 Task: Toggle the show keys.
Action: Mouse moved to (12, 632)
Screenshot: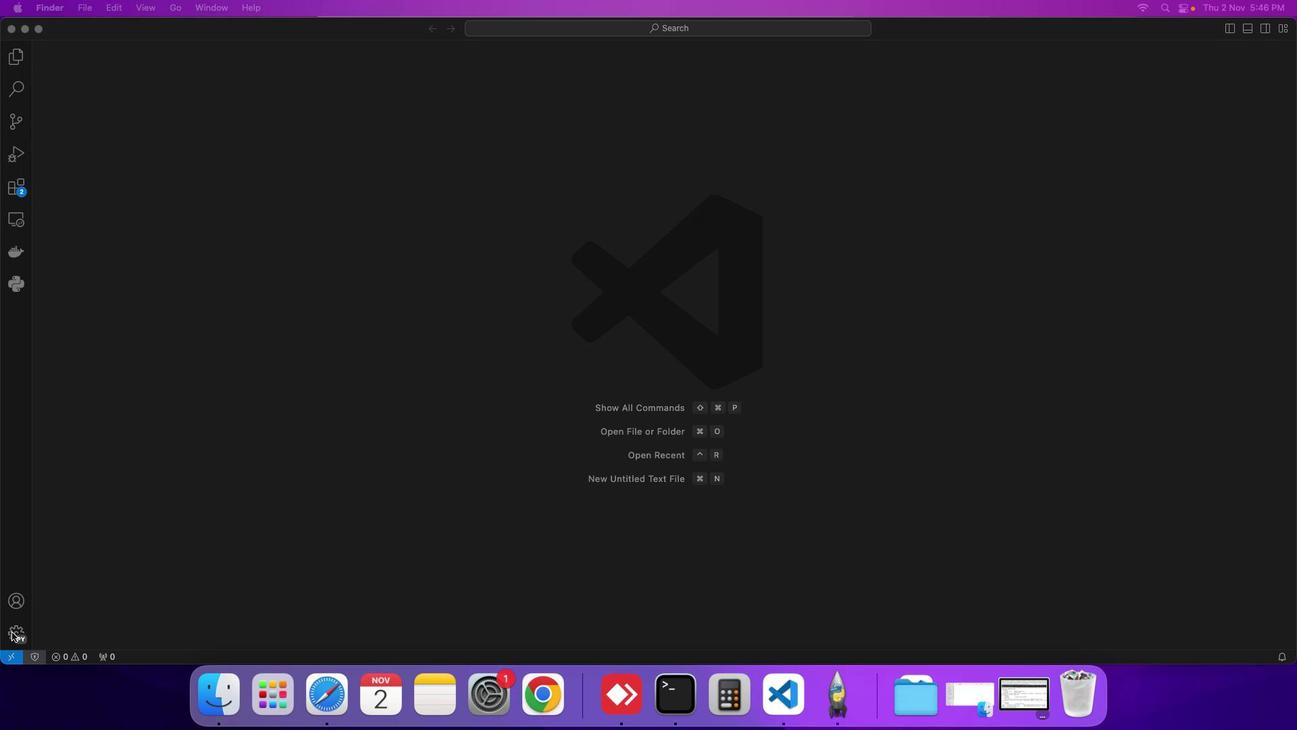 
Action: Mouse pressed left at (12, 632)
Screenshot: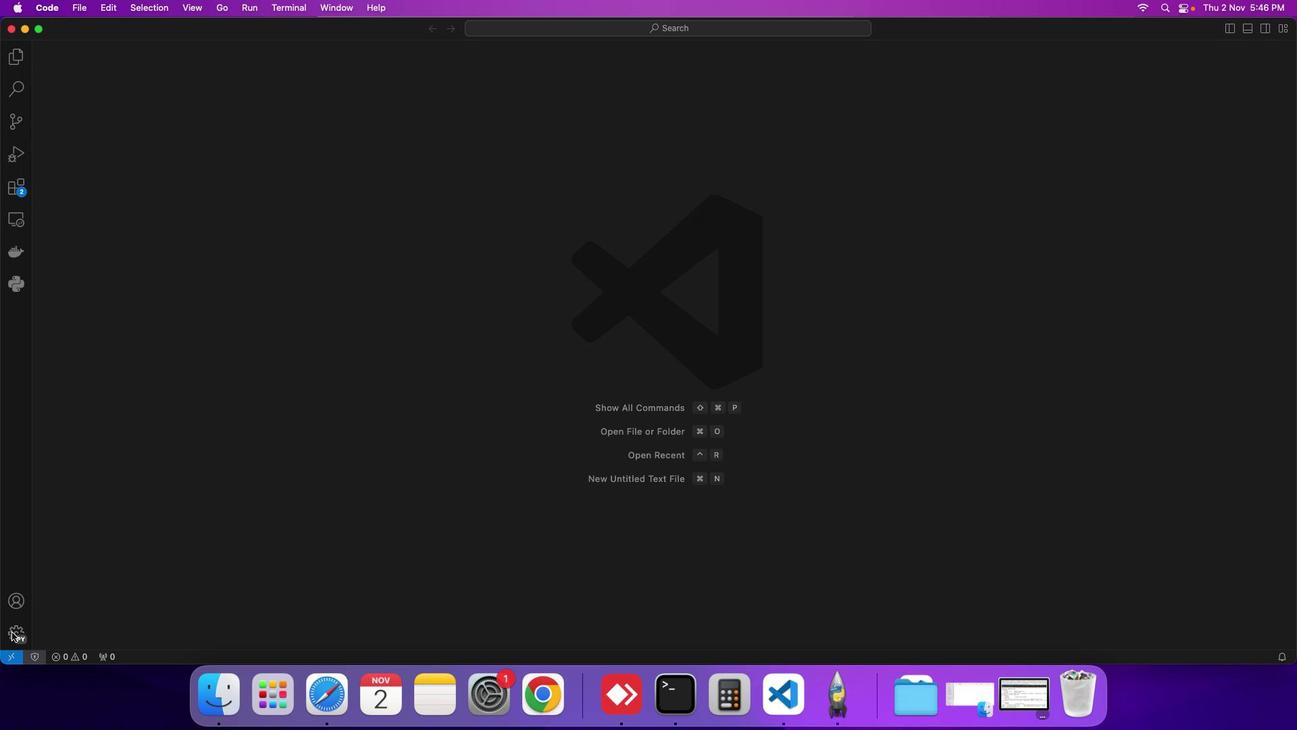 
Action: Mouse moved to (64, 531)
Screenshot: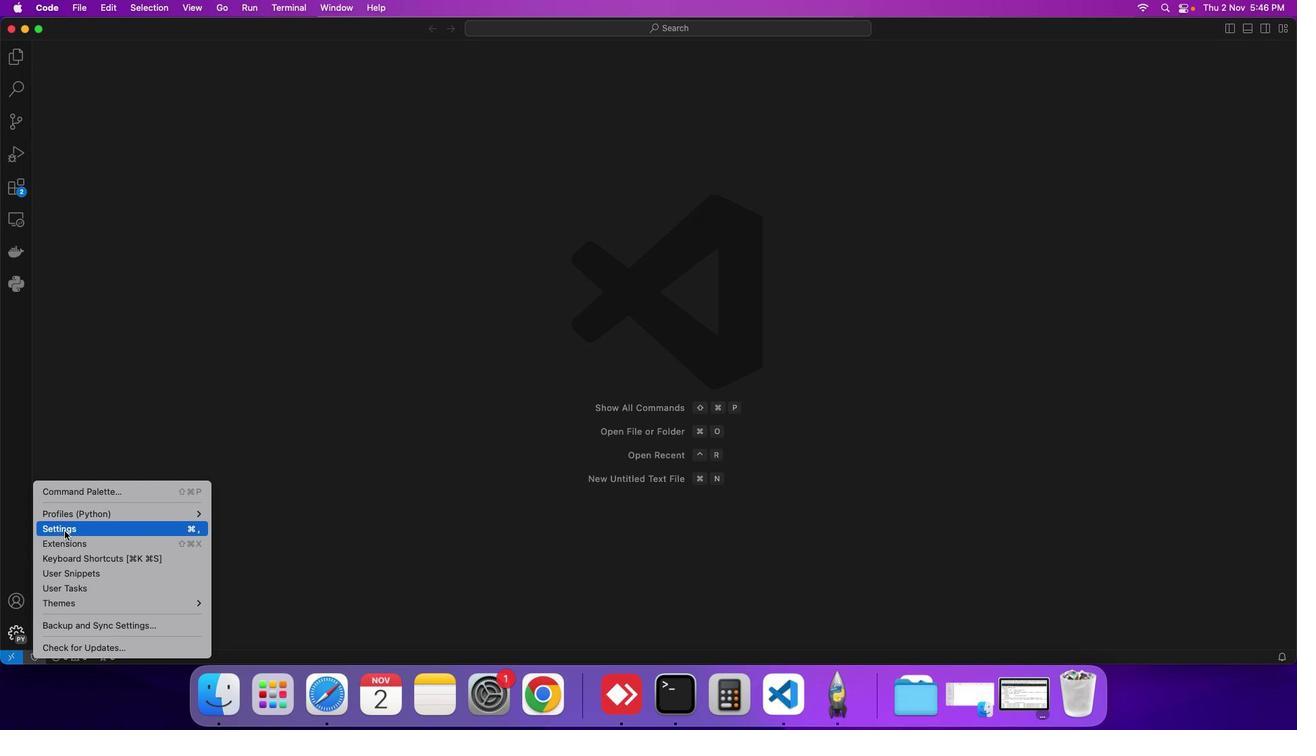 
Action: Mouse pressed left at (64, 531)
Screenshot: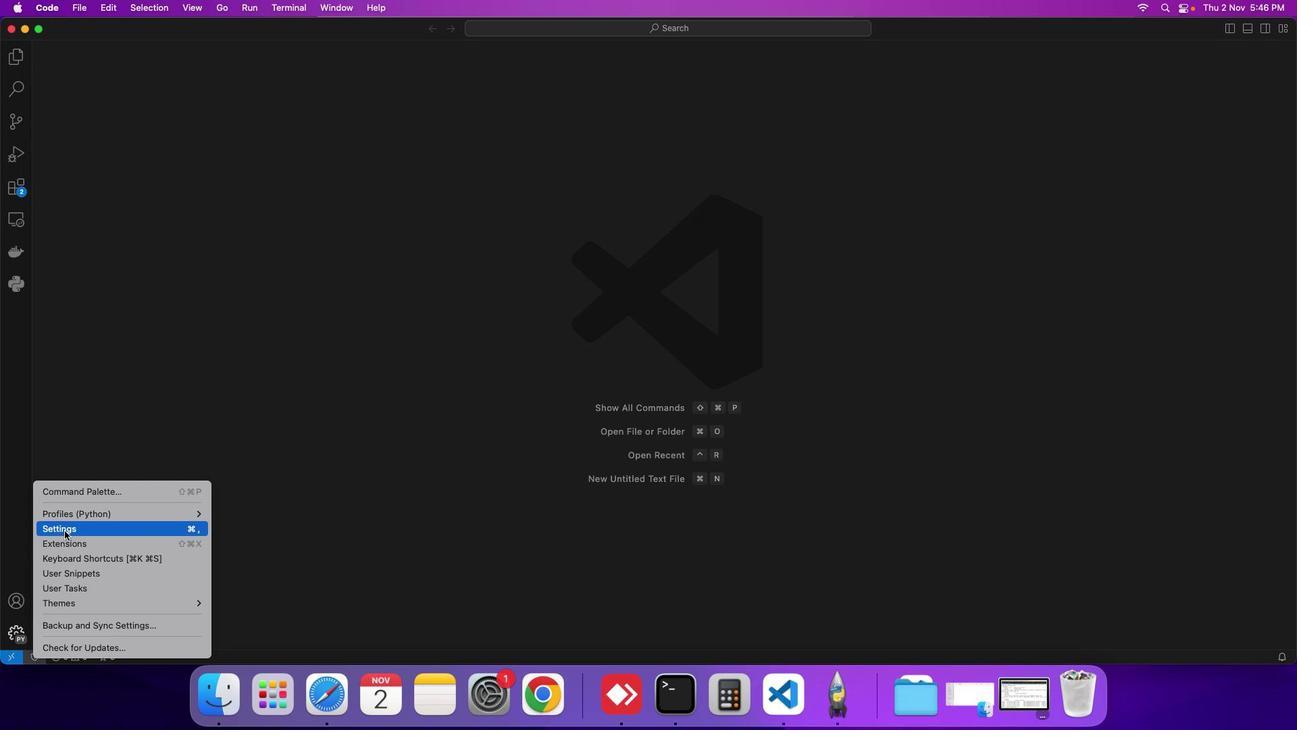 
Action: Mouse moved to (305, 164)
Screenshot: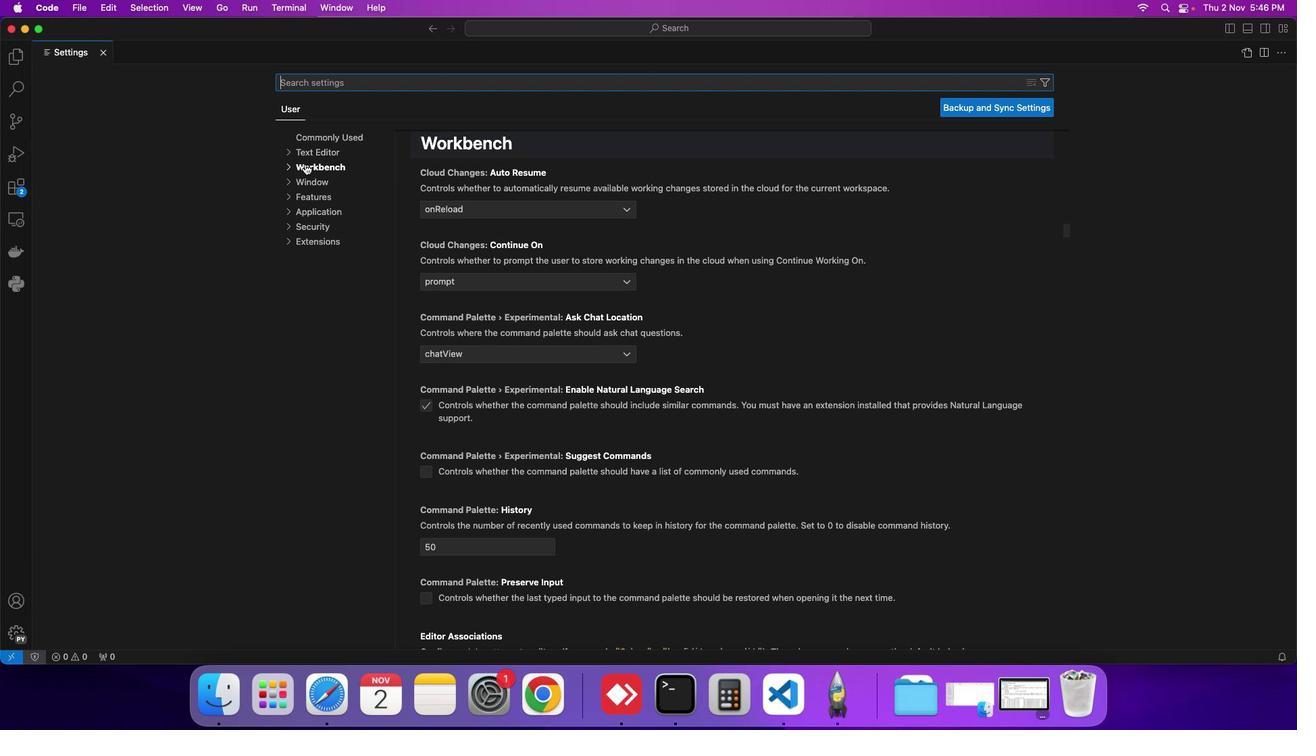 
Action: Mouse pressed left at (305, 164)
Screenshot: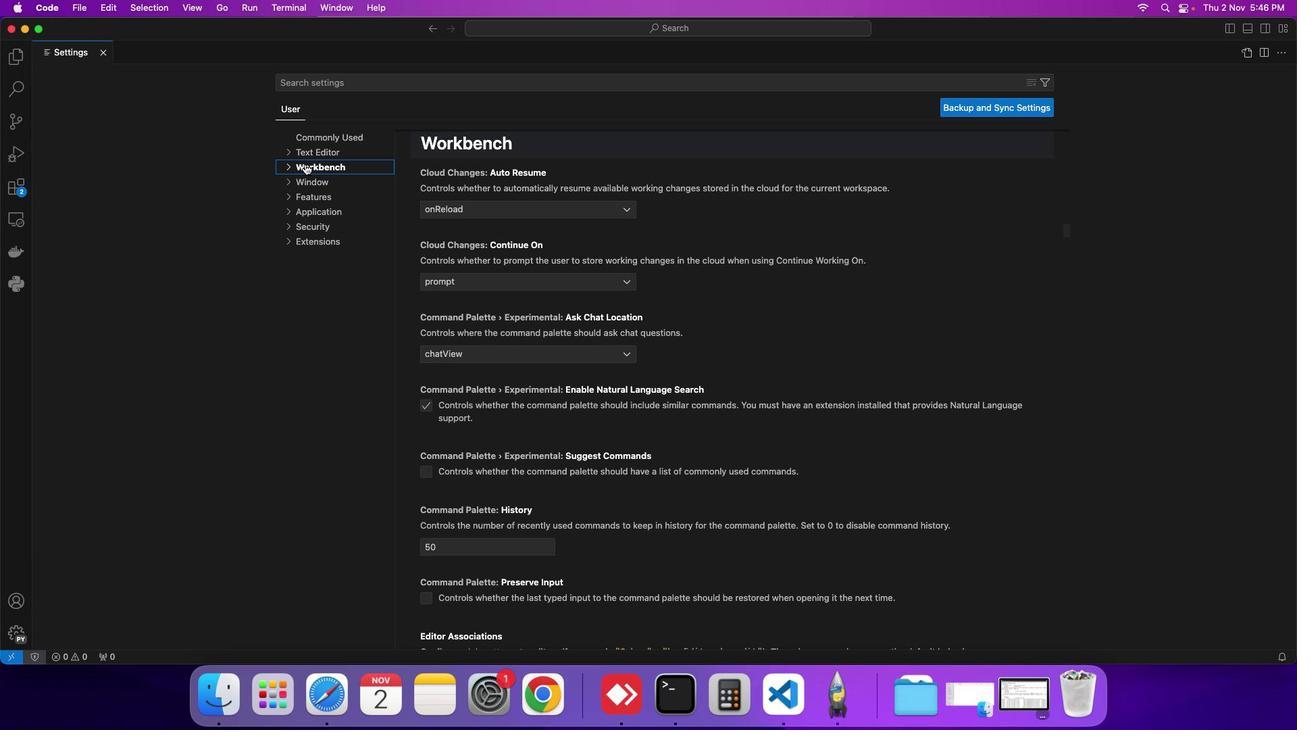 
Action: Mouse moved to (332, 254)
Screenshot: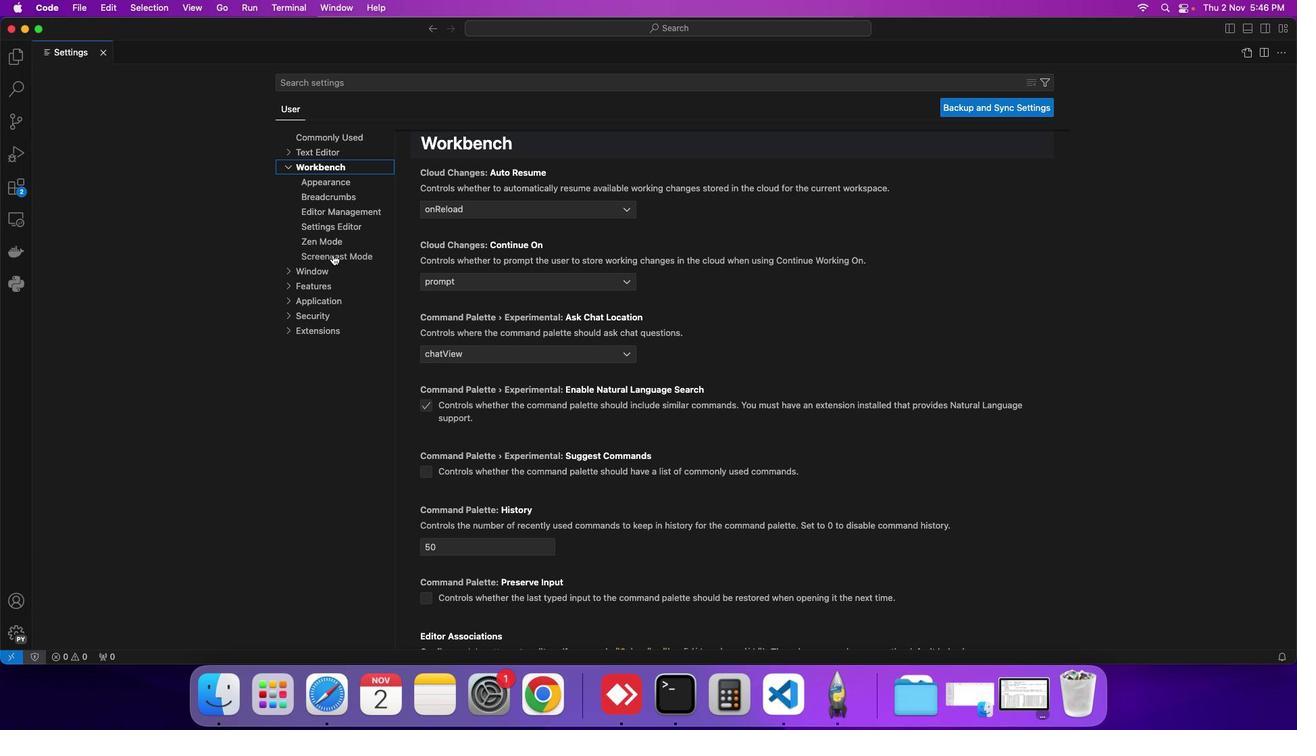 
Action: Mouse pressed left at (332, 254)
Screenshot: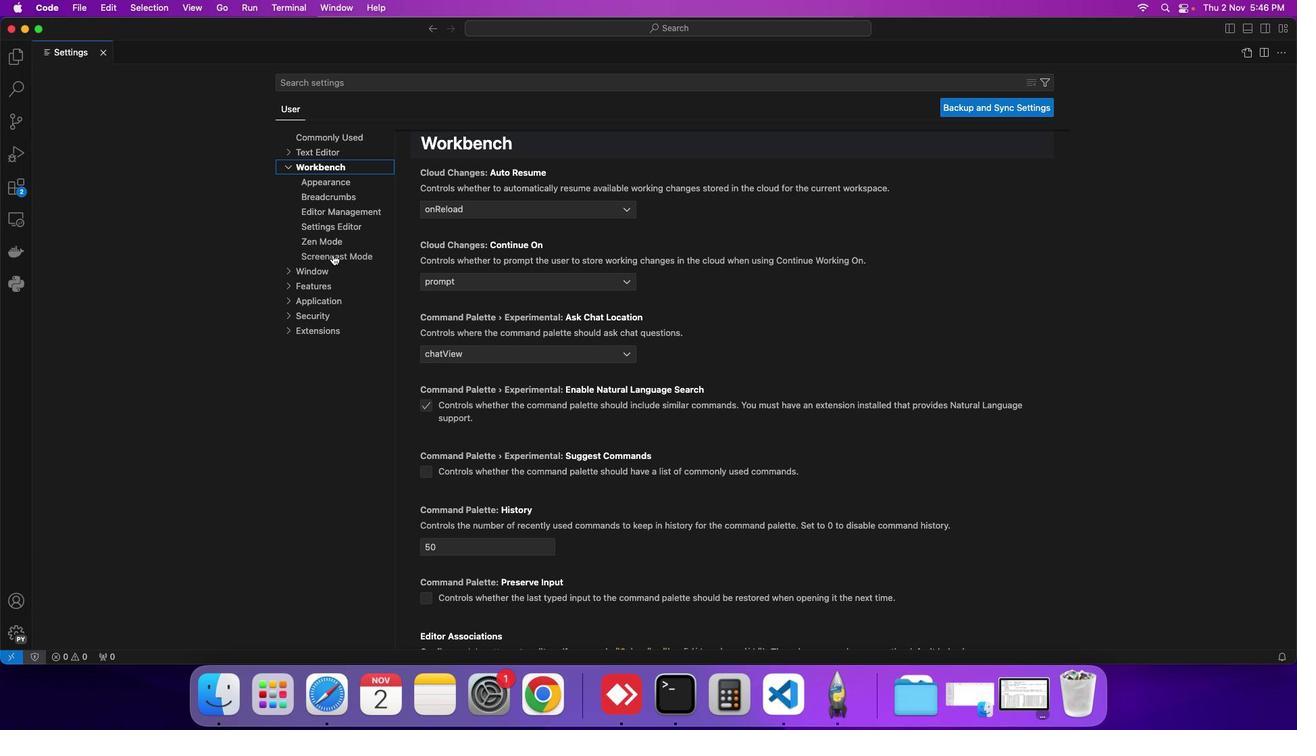 
Action: Mouse moved to (433, 285)
Screenshot: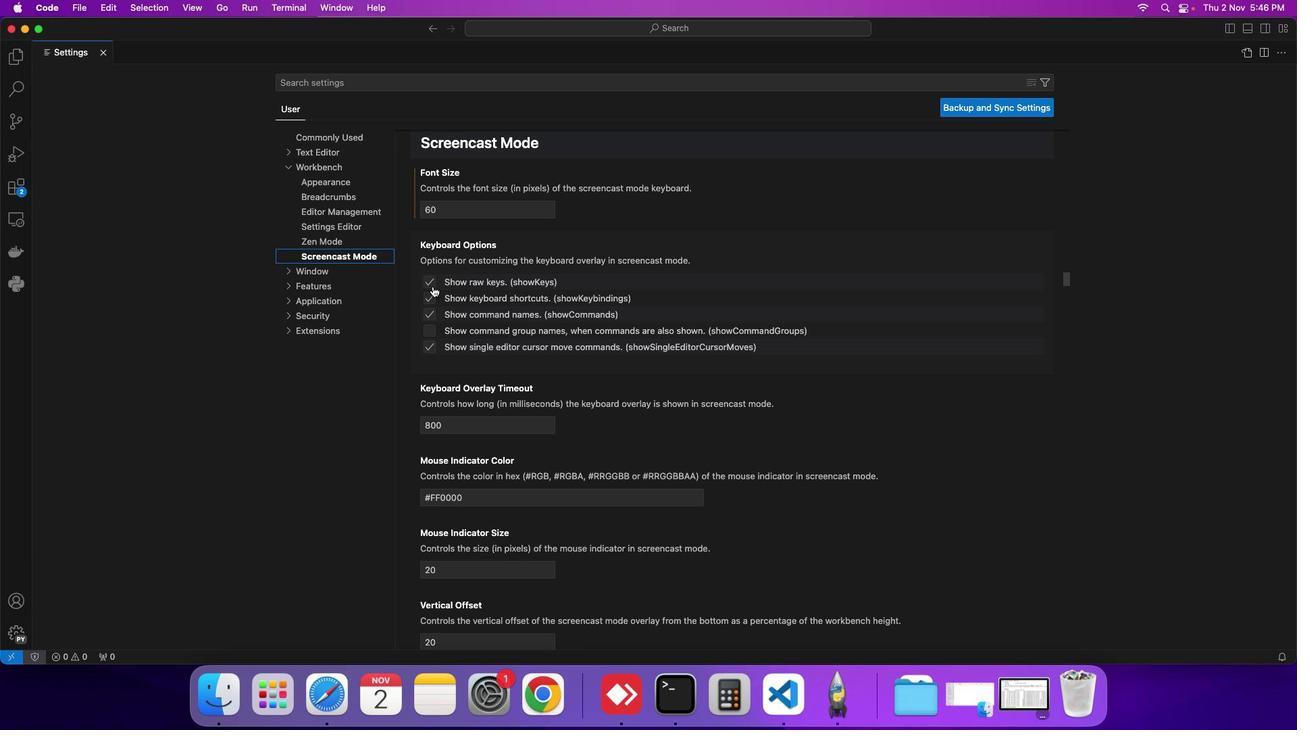 
Action: Mouse pressed left at (433, 285)
Screenshot: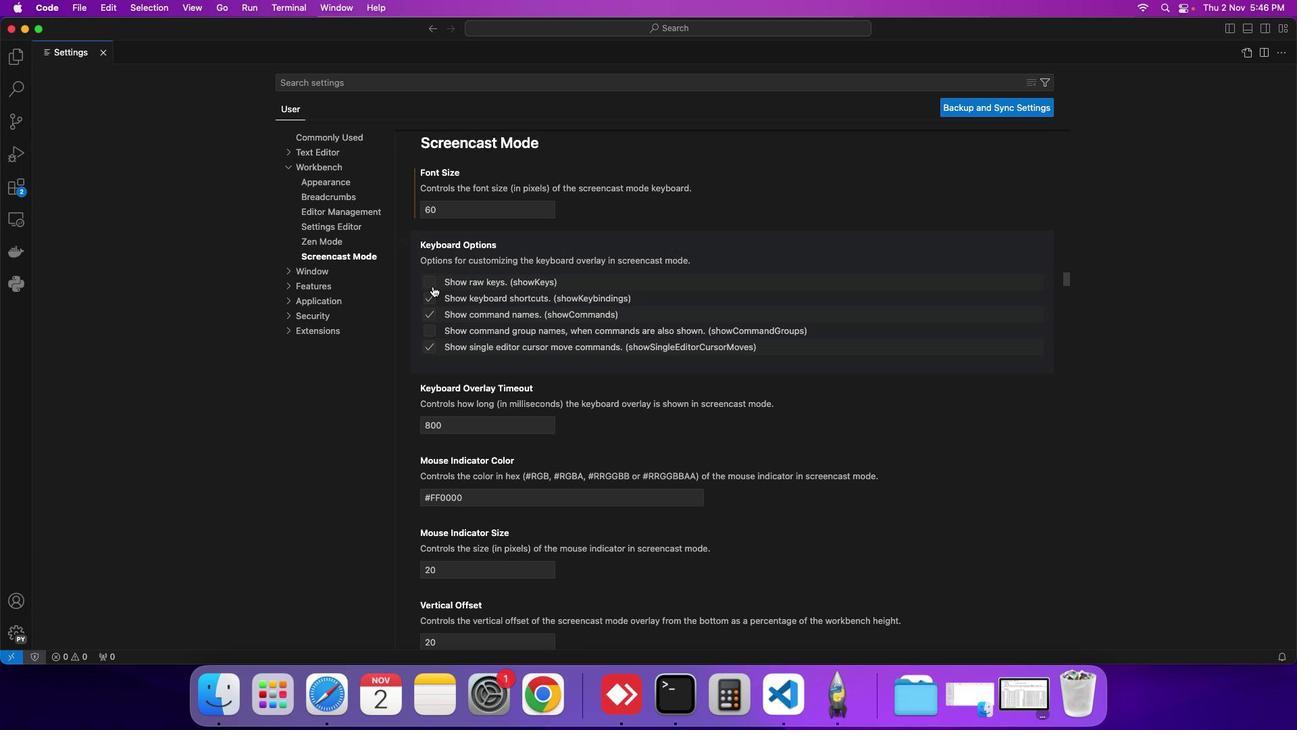 
